 Task: Create a section Lightning Leaders and in the section, add a milestone Business Continuity Management System (BCMS) Implementation in the project BrightWorks
Action: Mouse moved to (425, 471)
Screenshot: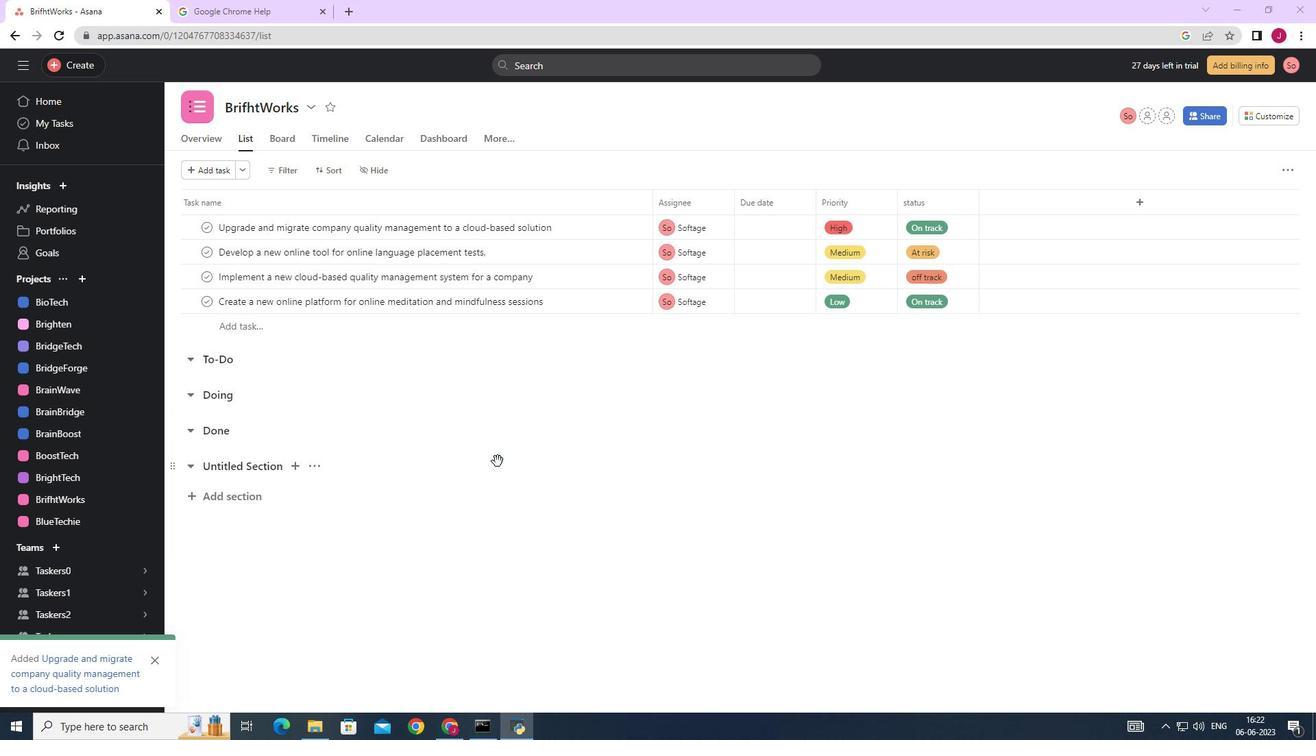 
Action: Mouse scrolled (468, 460) with delta (0, 0)
Screenshot: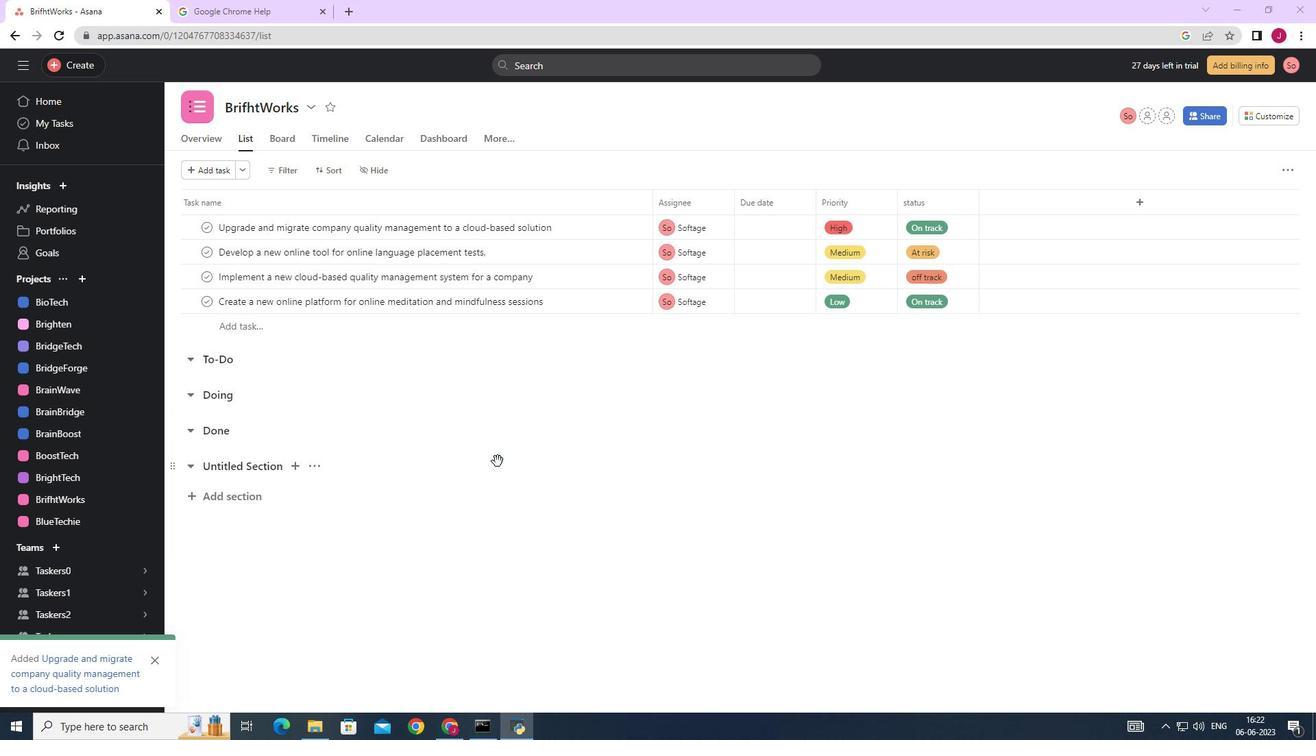 
Action: Mouse moved to (406, 474)
Screenshot: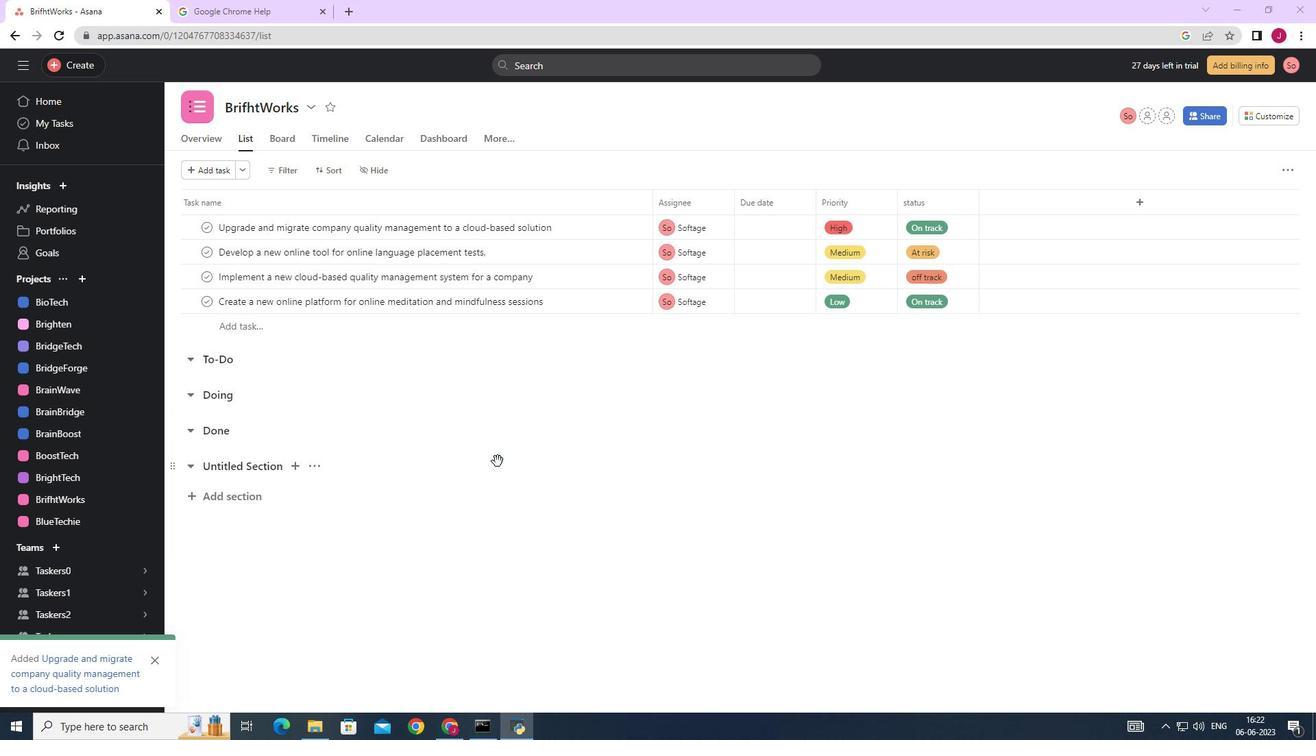 
Action: Mouse scrolled (468, 460) with delta (0, 0)
Screenshot: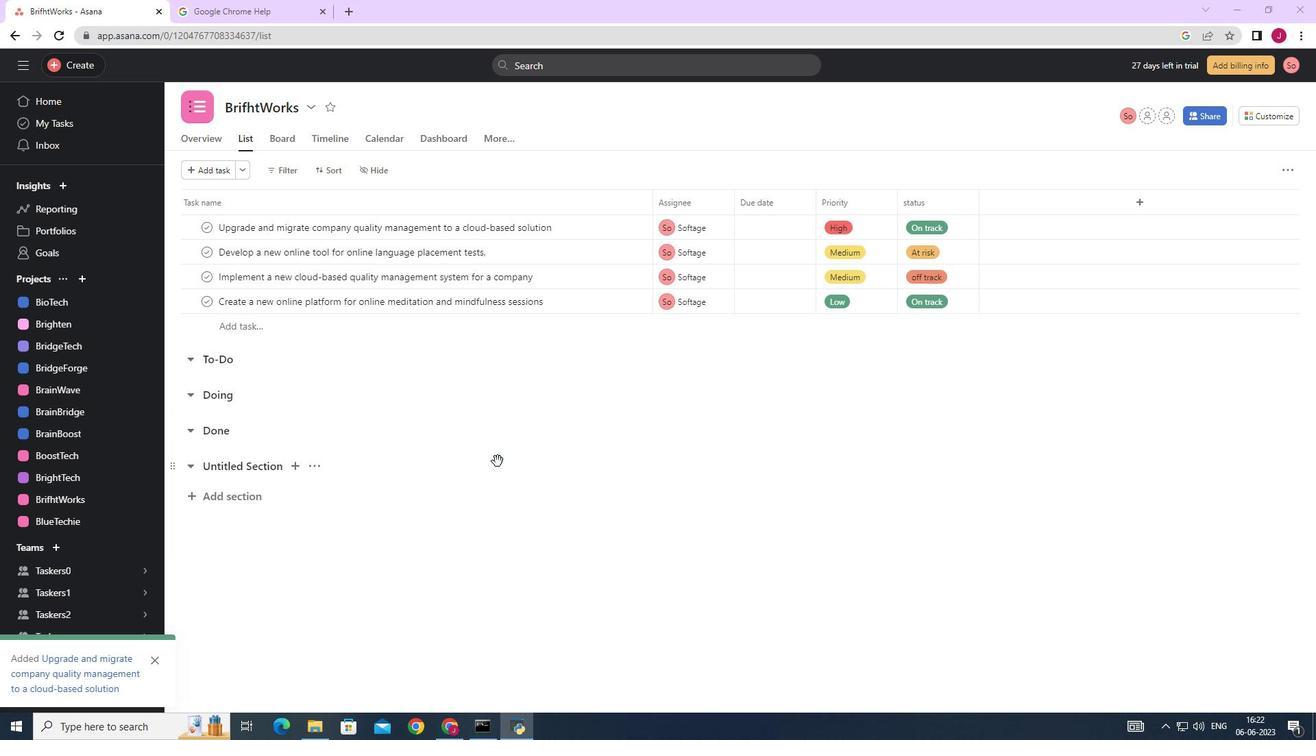 
Action: Mouse moved to (393, 476)
Screenshot: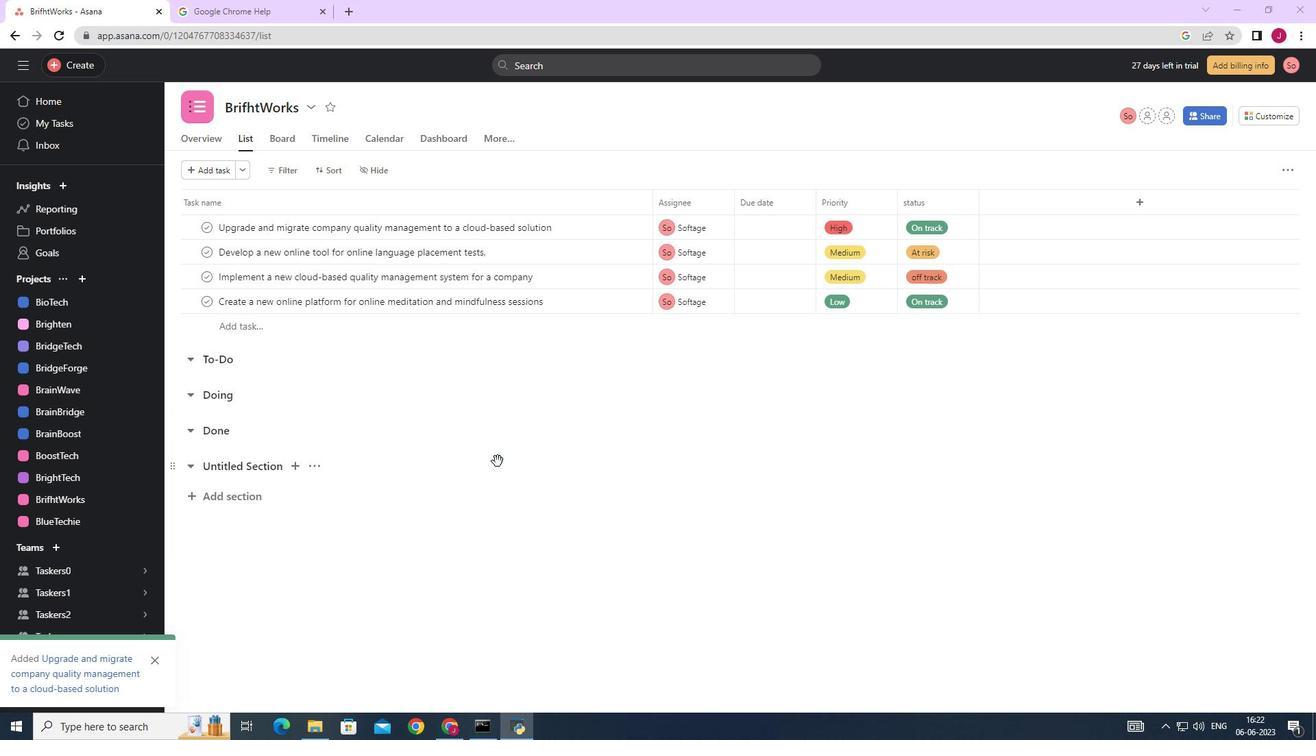 
Action: Mouse scrolled (467, 460) with delta (0, 0)
Screenshot: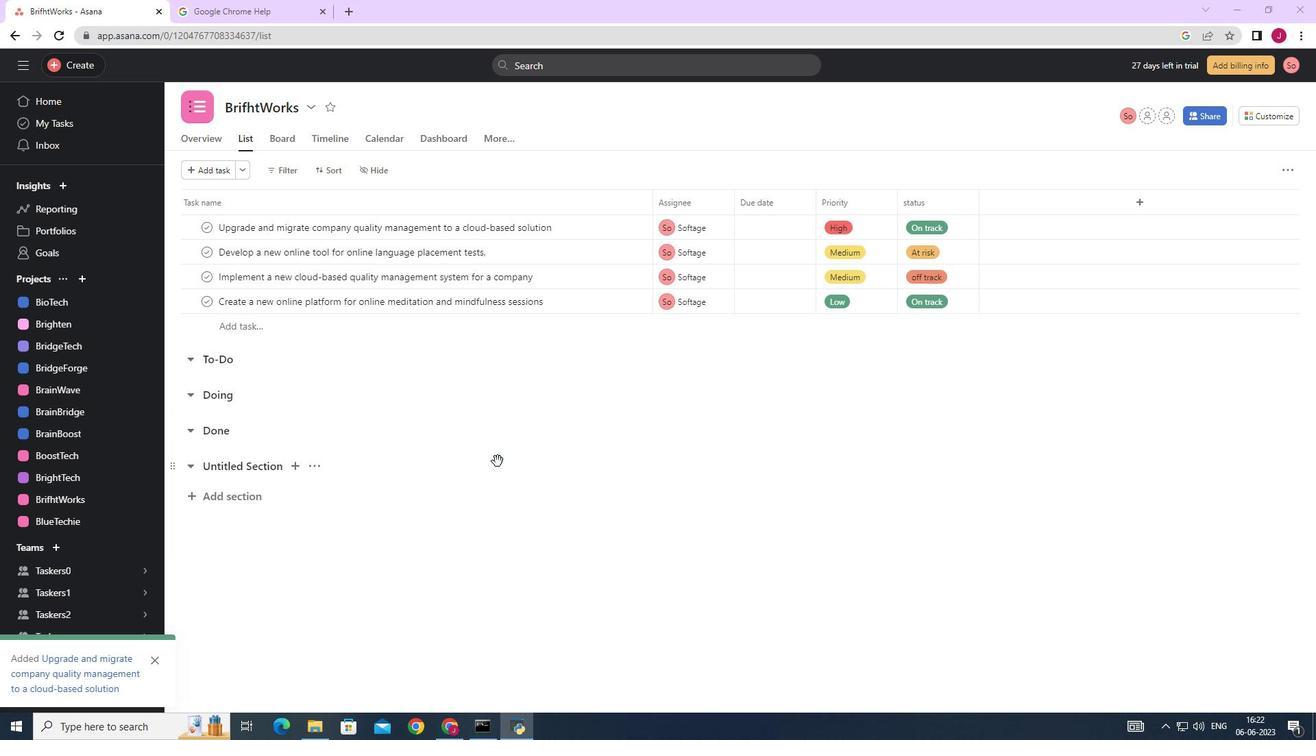 
Action: Mouse moved to (362, 481)
Screenshot: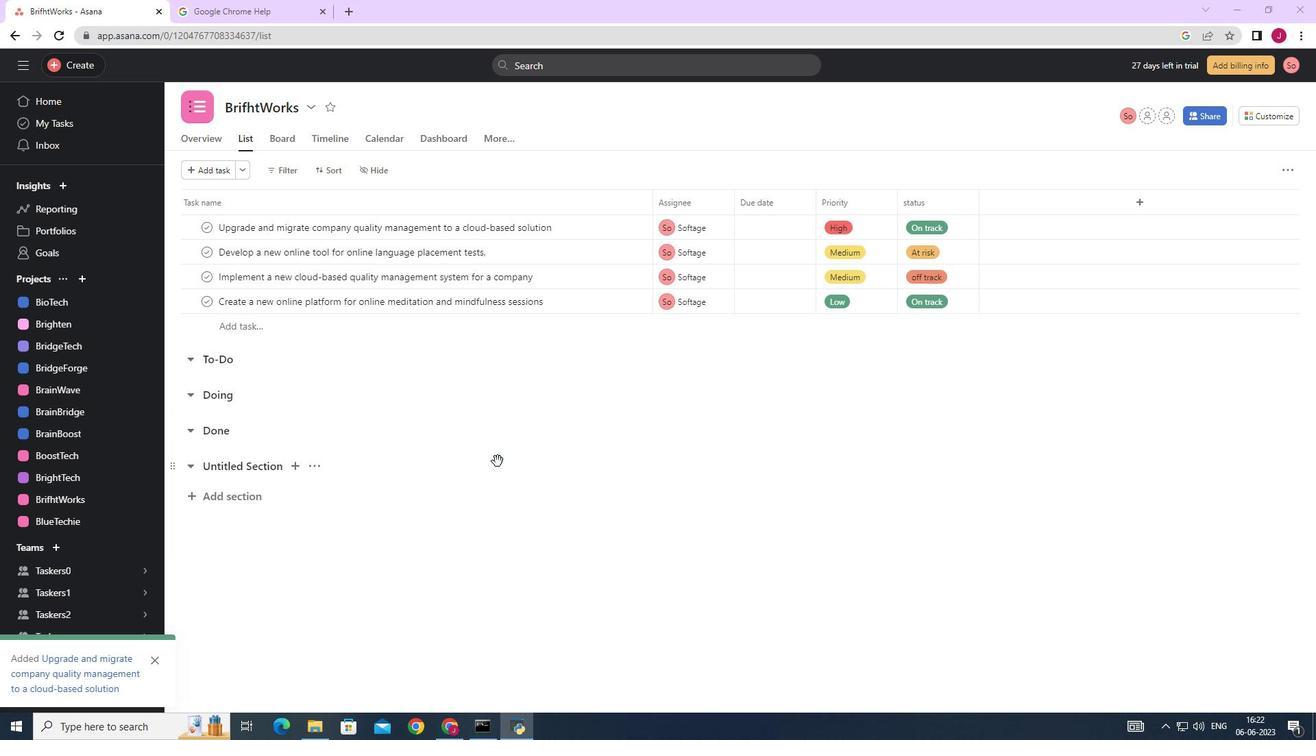 
Action: Mouse scrolled (466, 461) with delta (0, 0)
Screenshot: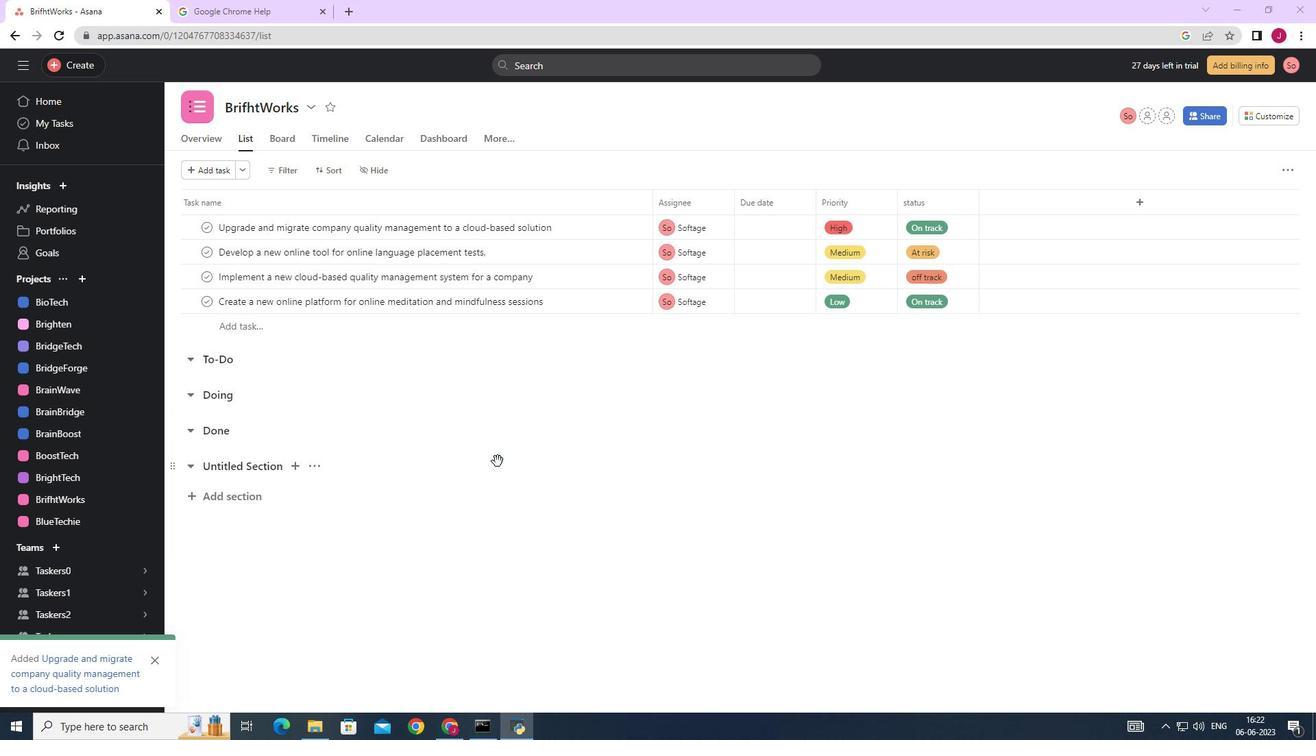 
Action: Mouse moved to (278, 464)
Screenshot: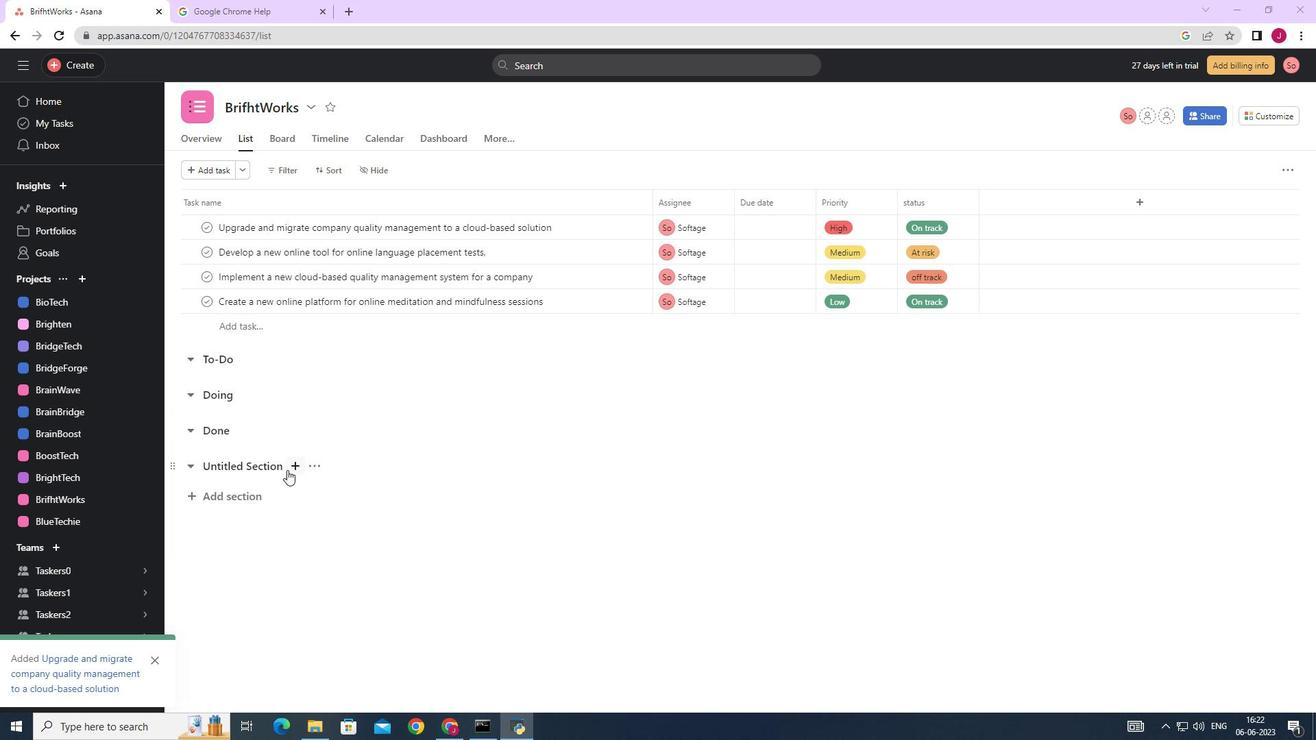 
Action: Mouse pressed left at (278, 464)
Screenshot: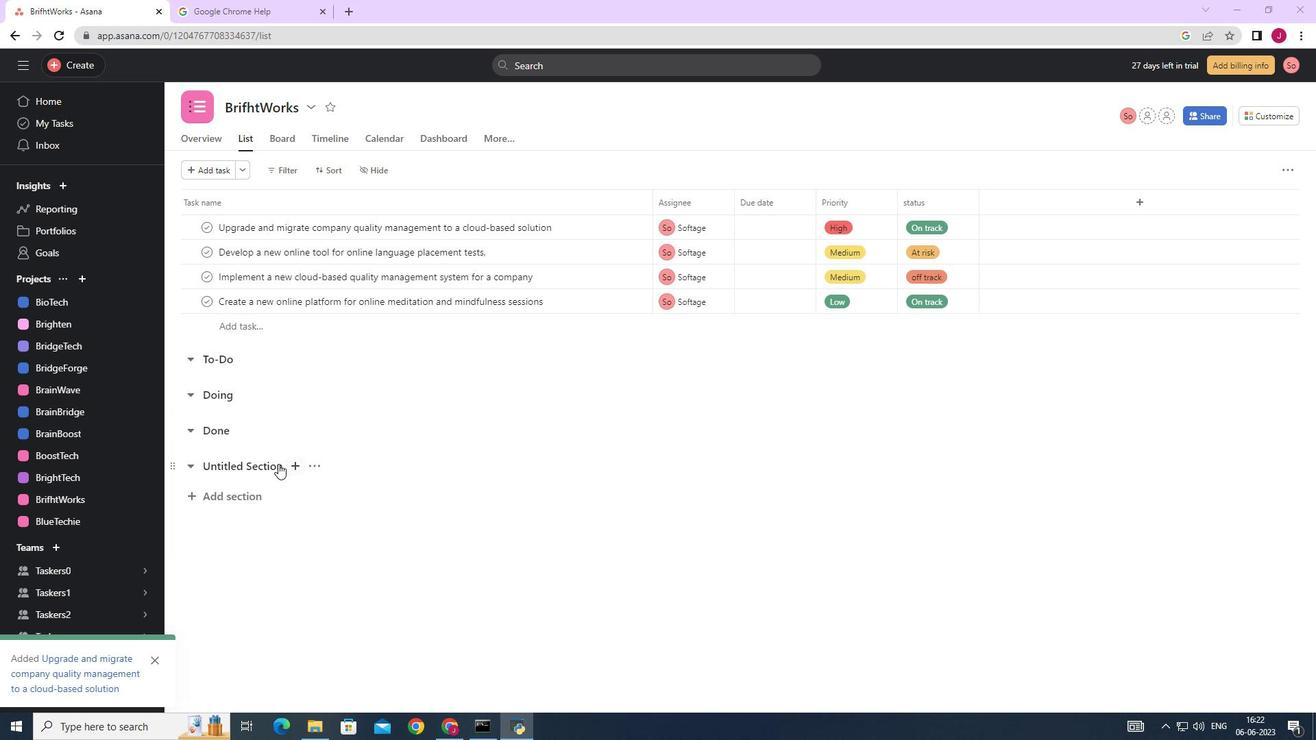 
Action: Key pressed <Key.backspace><Key.backspace><Key.backspace><Key.backspace><Key.backspace><Key.backspace><Key.backspace><Key.backspace><Key.backspace><Key.backspace><Key.backspace><Key.backspace><Key.backspace><Key.backspace><Key.backspace><Key.backspace><Key.backspace><Key.backspace><Key.backspace><Key.backspace><Key.backspace><Key.backspace><Key.backspace><Key.backspace><Key.backspace><Key.backspace><Key.backspace><Key.backspace><Key.backspace><Key.caps_lock>L<Key.caps_lock>ightning<Key.space><Key.caps_lock>L<Key.caps_lock>eaders<Key.space><Key.enter><Key.caps_lock>B<Key.caps_lock>ud<Key.backspace>siness<Key.space><Key.caps_lock>C<Key.caps_lock>ontinuity<Key.space><Key.caps_lock>M<Key.caps_lock>anagement<Key.space><Key.caps_lock>S<Key.caps_lock>ystem<Key.space><Key.shift_r><Key.shift_r>(<Key.caps_lock>BCMS<Key.shift_r><Key.shift_r><Key.shift_r><Key.shift_r>)<Key.space>I<Key.caps_lock>mplementation
Screenshot: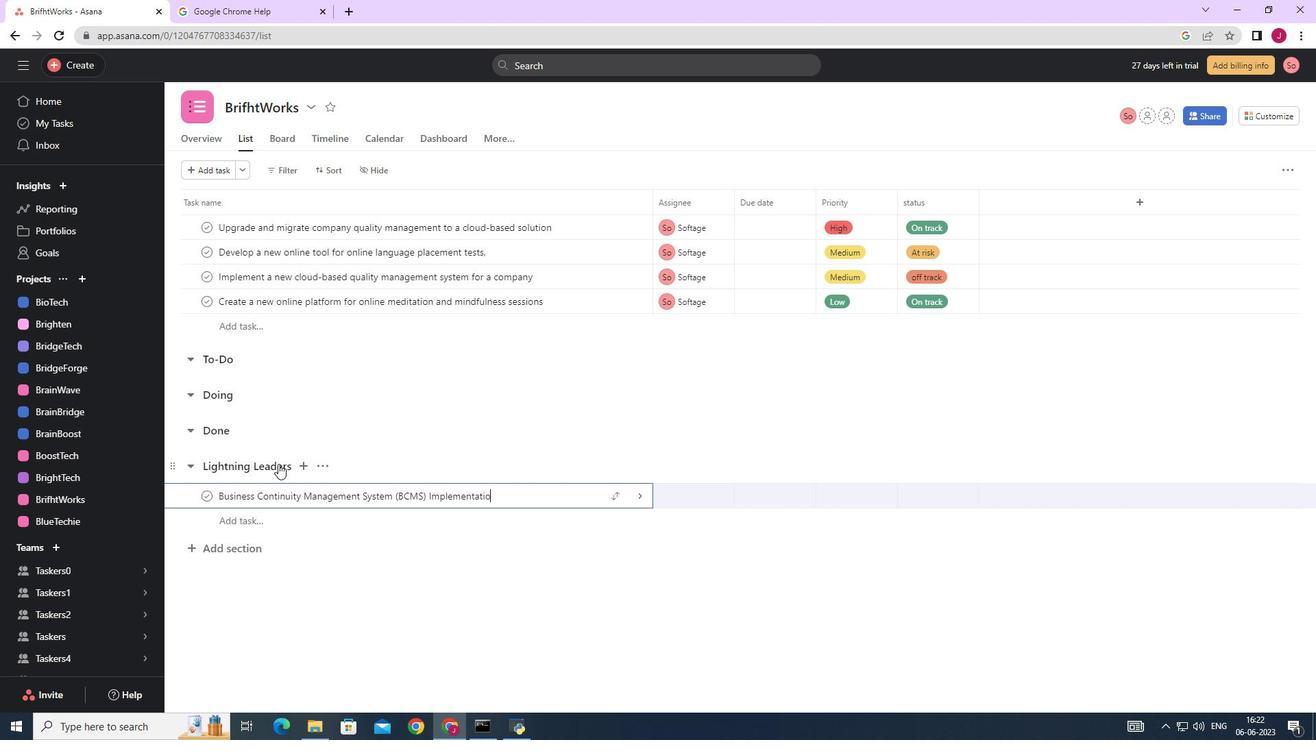 
Action: Mouse moved to (641, 498)
Screenshot: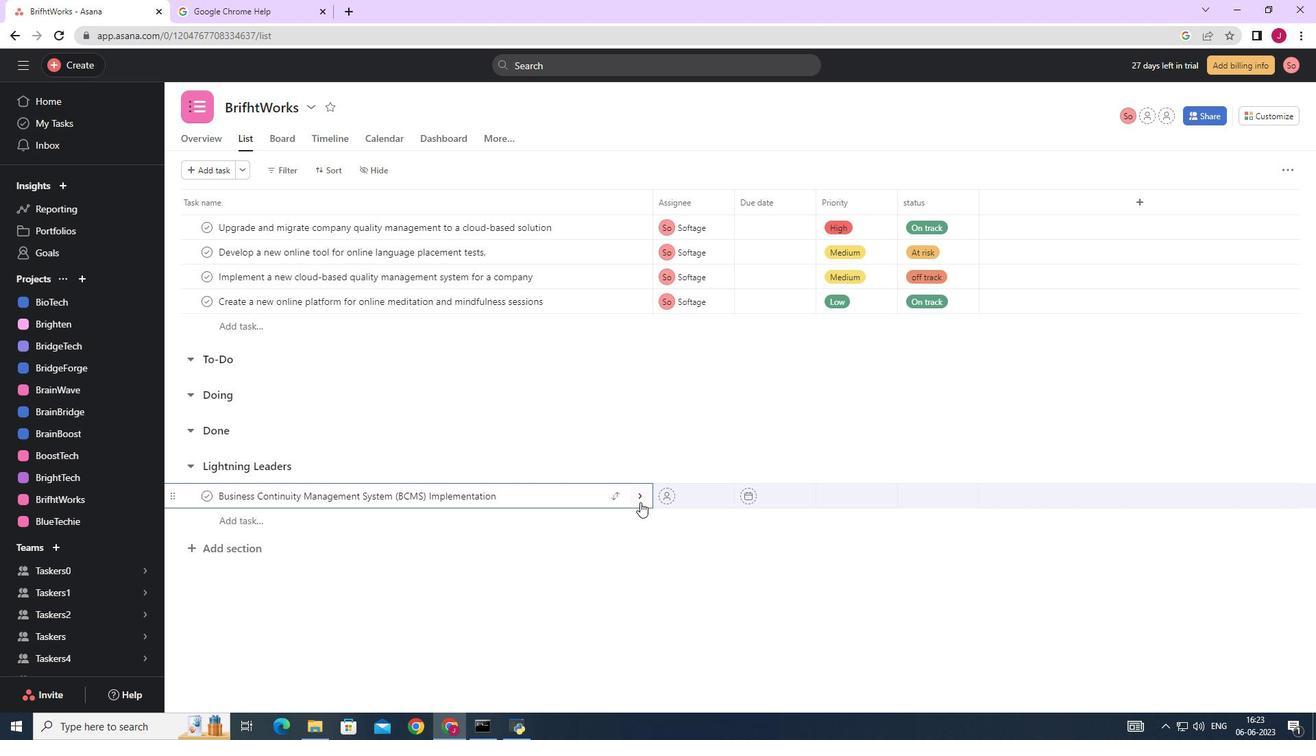 
Action: Mouse pressed left at (641, 498)
Screenshot: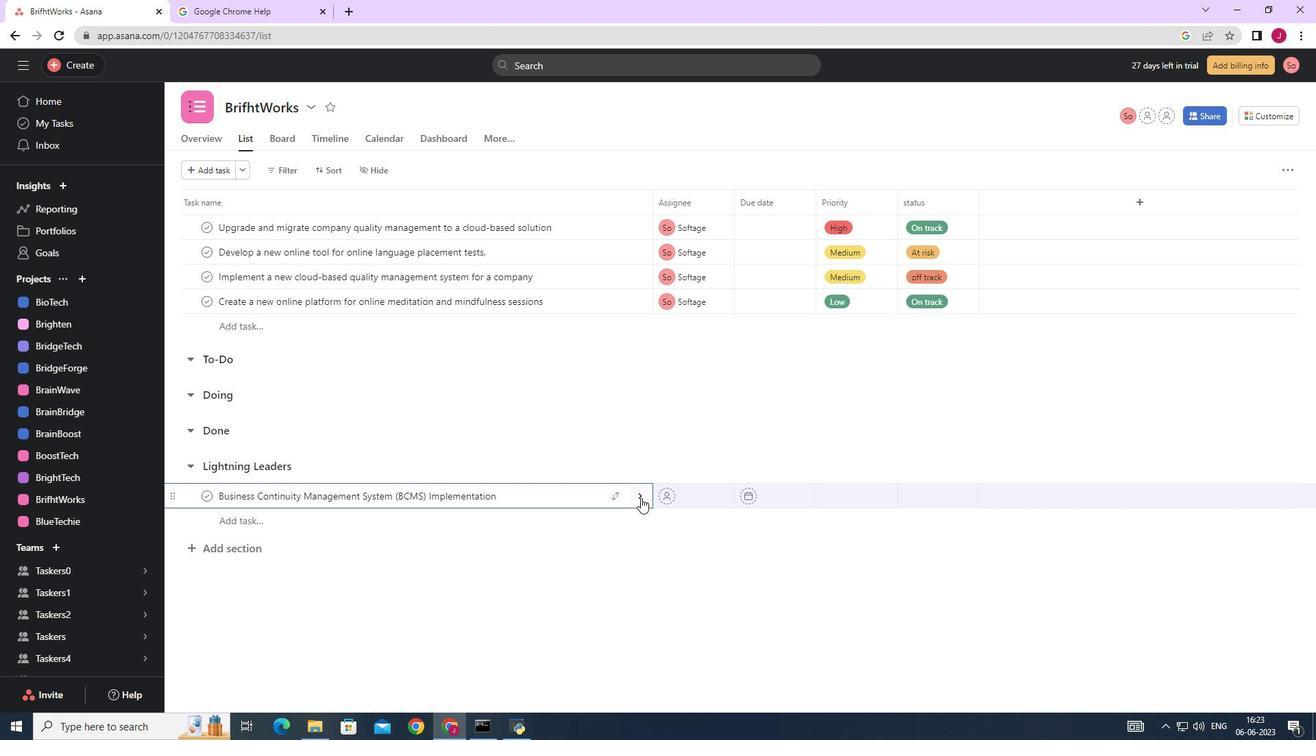 
Action: Mouse moved to (1266, 166)
Screenshot: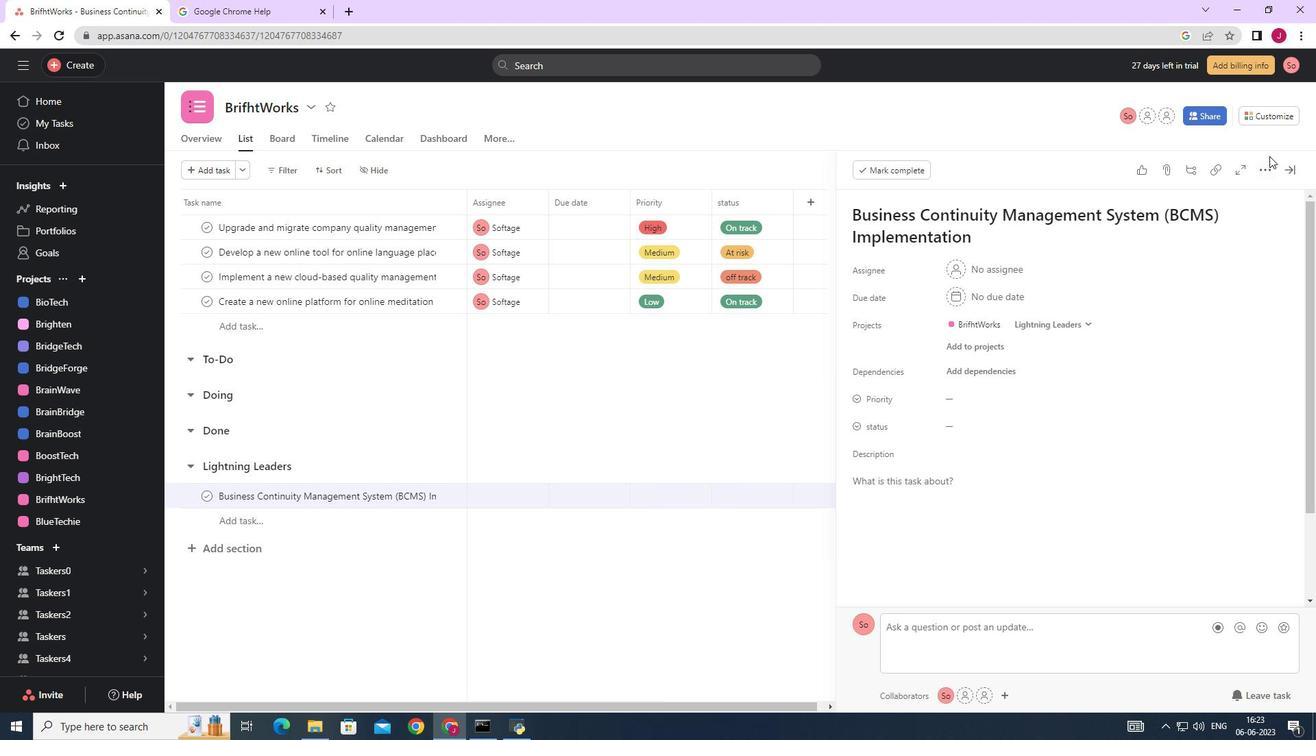 
Action: Mouse pressed left at (1266, 166)
Screenshot: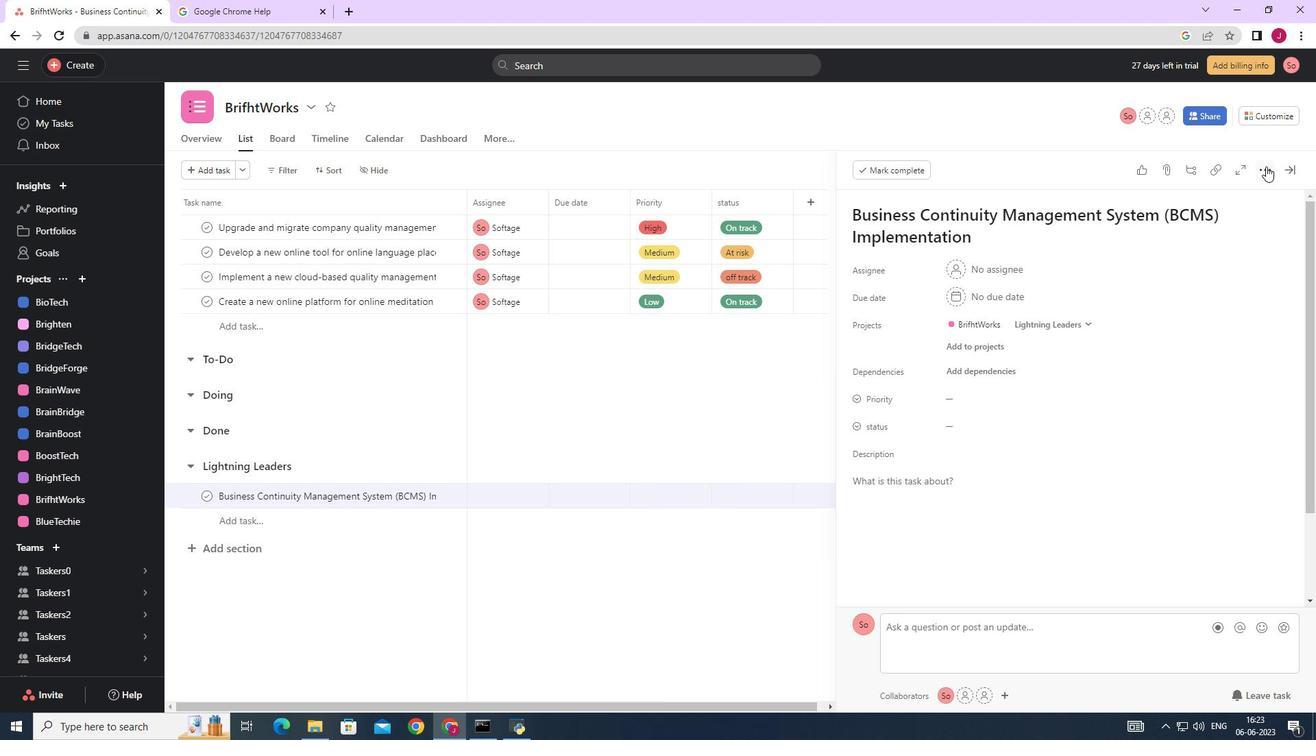 
Action: Mouse moved to (1139, 224)
Screenshot: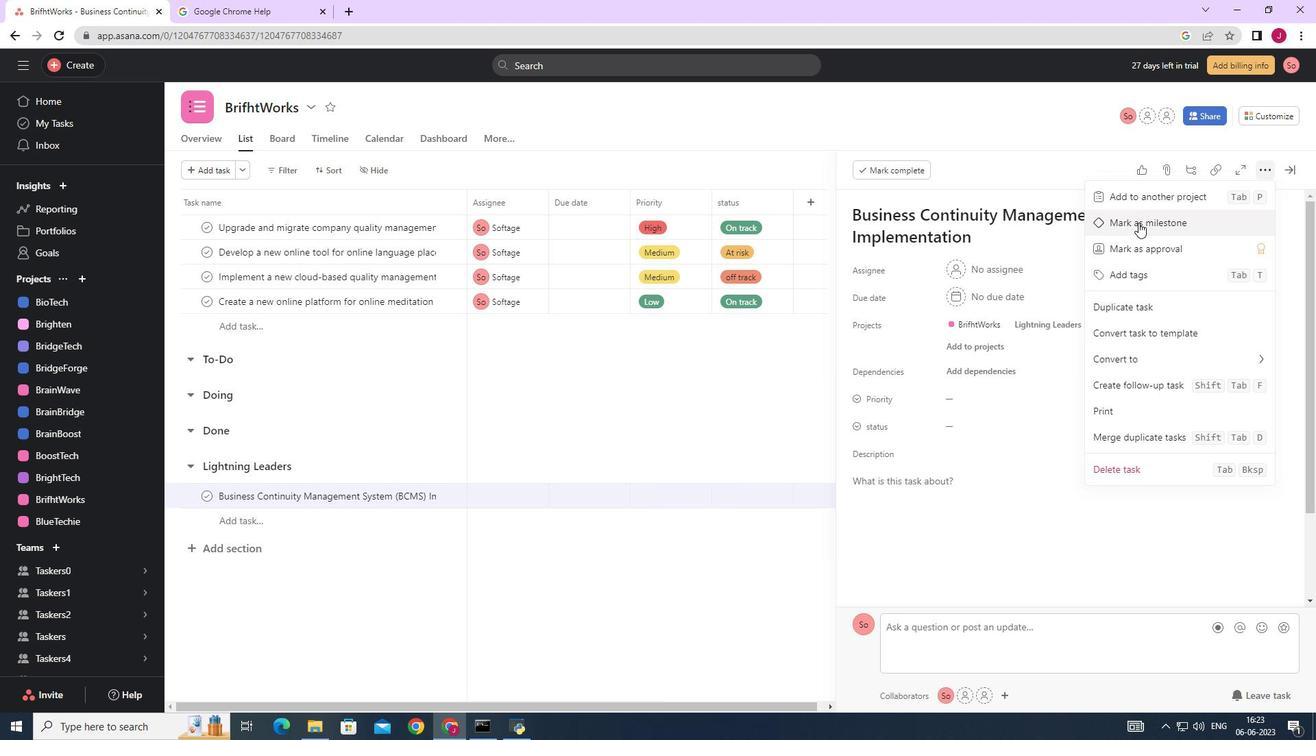 
Action: Mouse pressed left at (1139, 224)
Screenshot: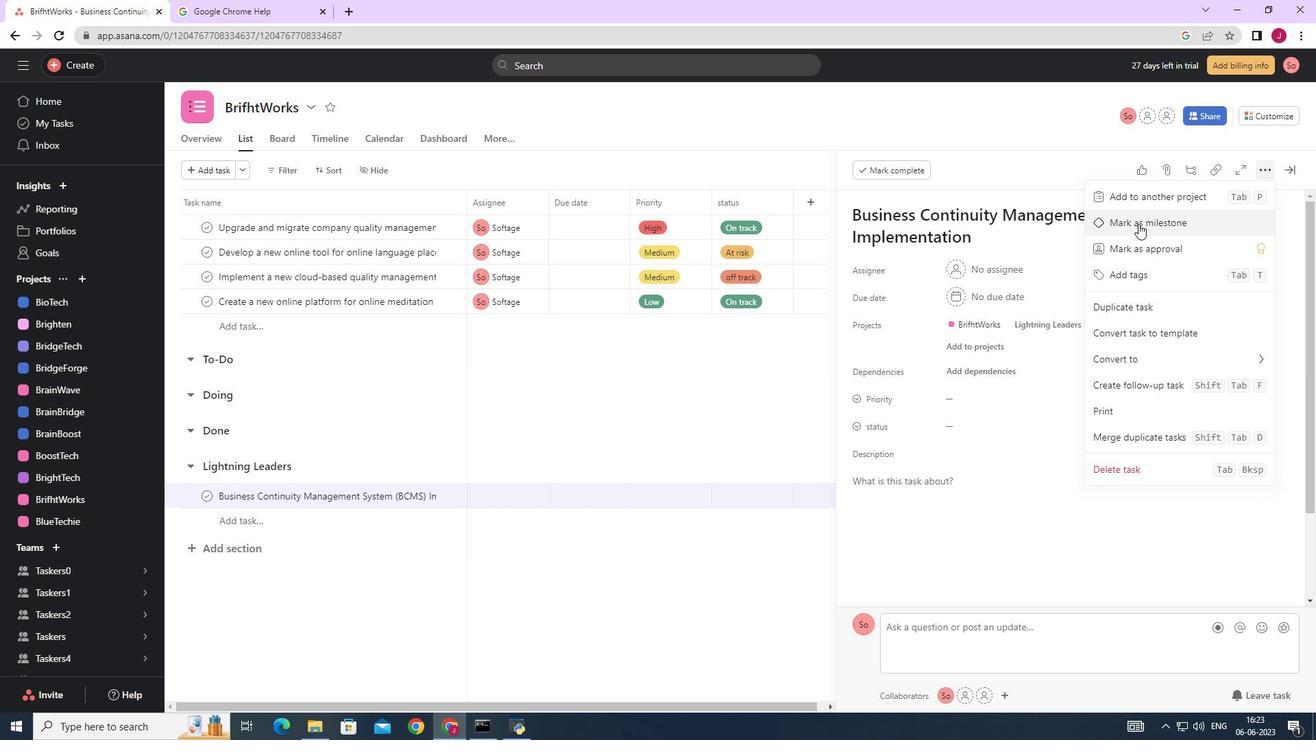 
Action: Mouse moved to (1290, 166)
Screenshot: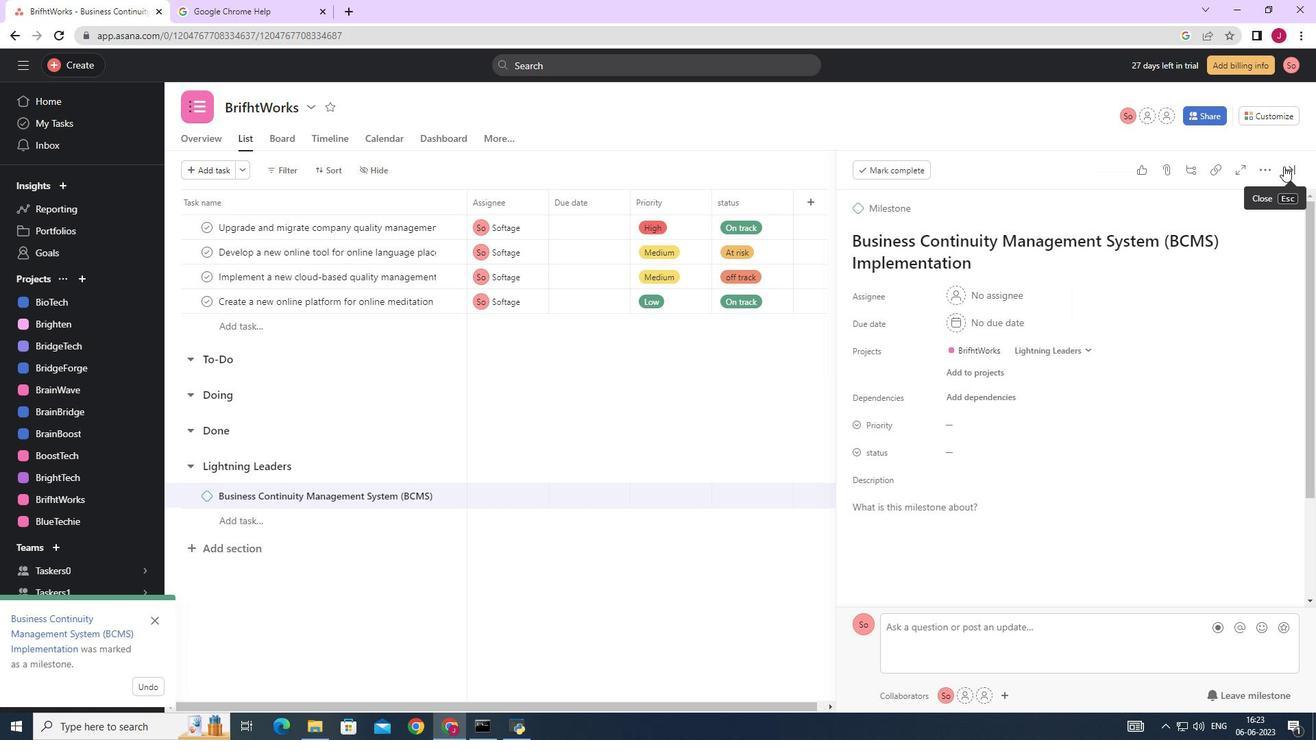 
Action: Mouse pressed left at (1290, 166)
Screenshot: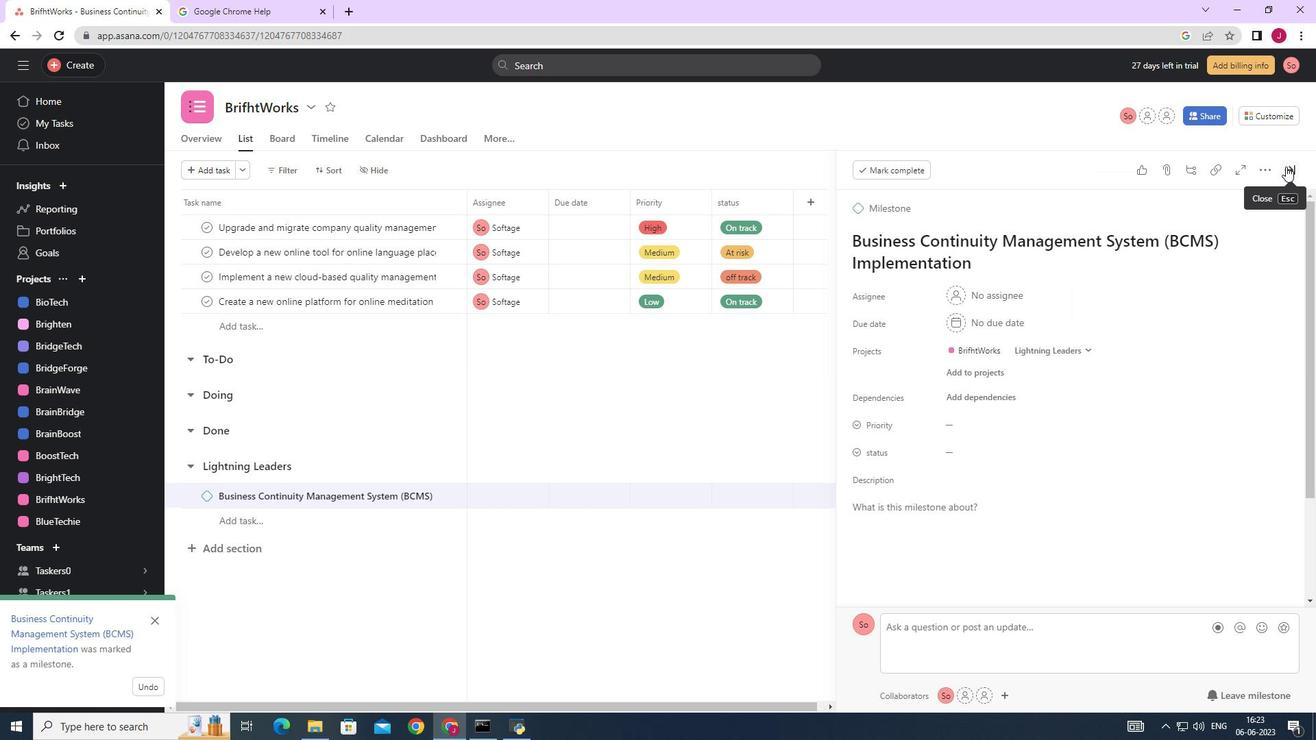 
Action: Mouse moved to (1284, 169)
Screenshot: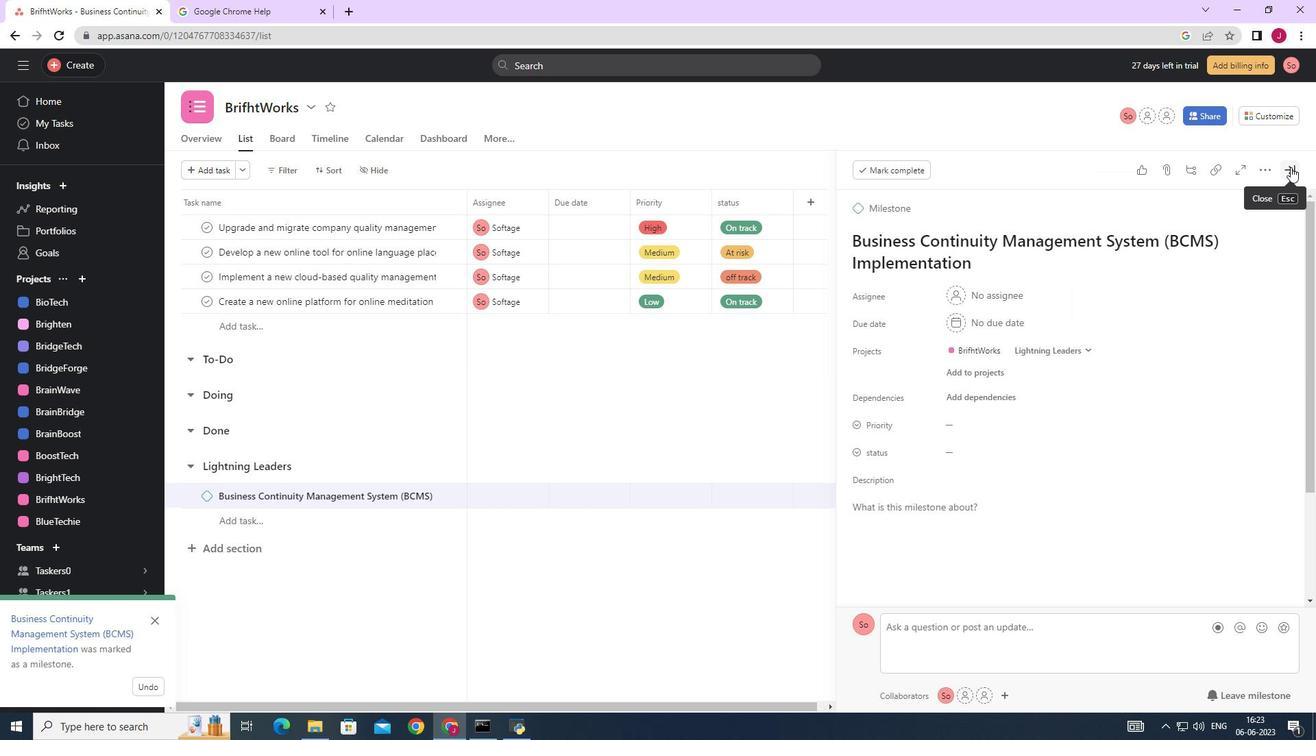 
